 Task: Use the formula "IMCSCH" in spreadsheet "Project portfolio".
Action: Mouse moved to (789, 122)
Screenshot: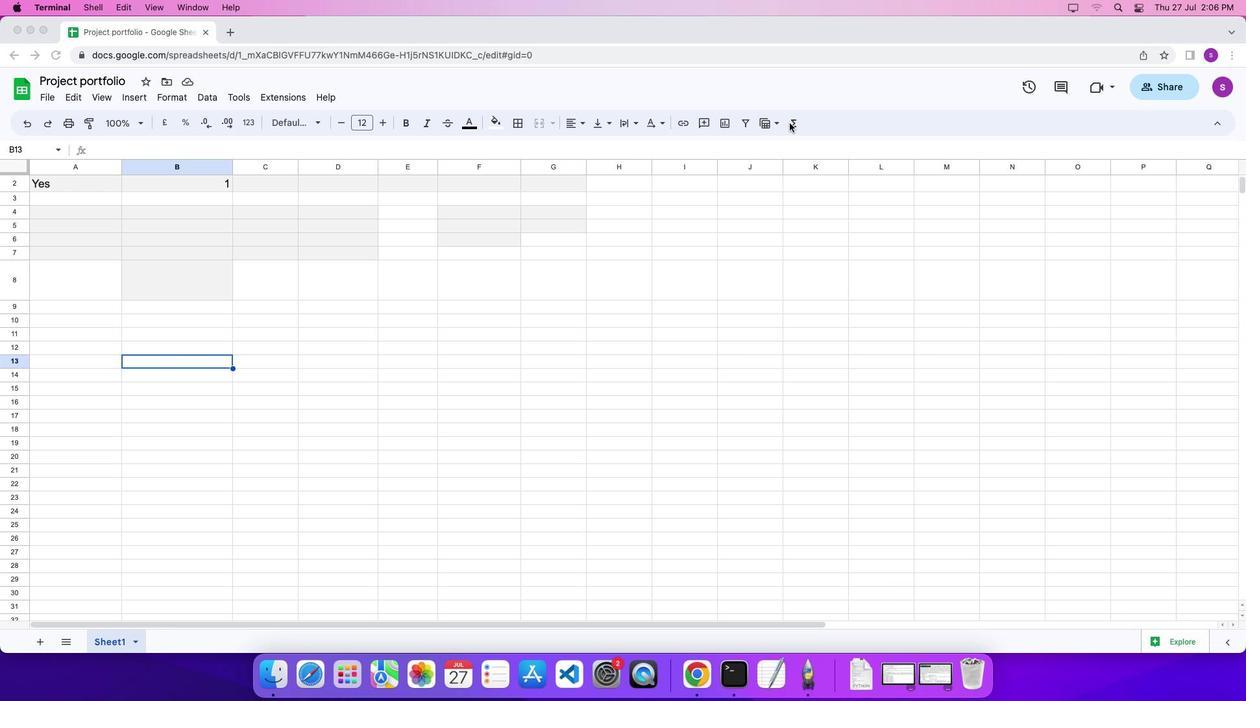 
Action: Mouse pressed left at (789, 122)
Screenshot: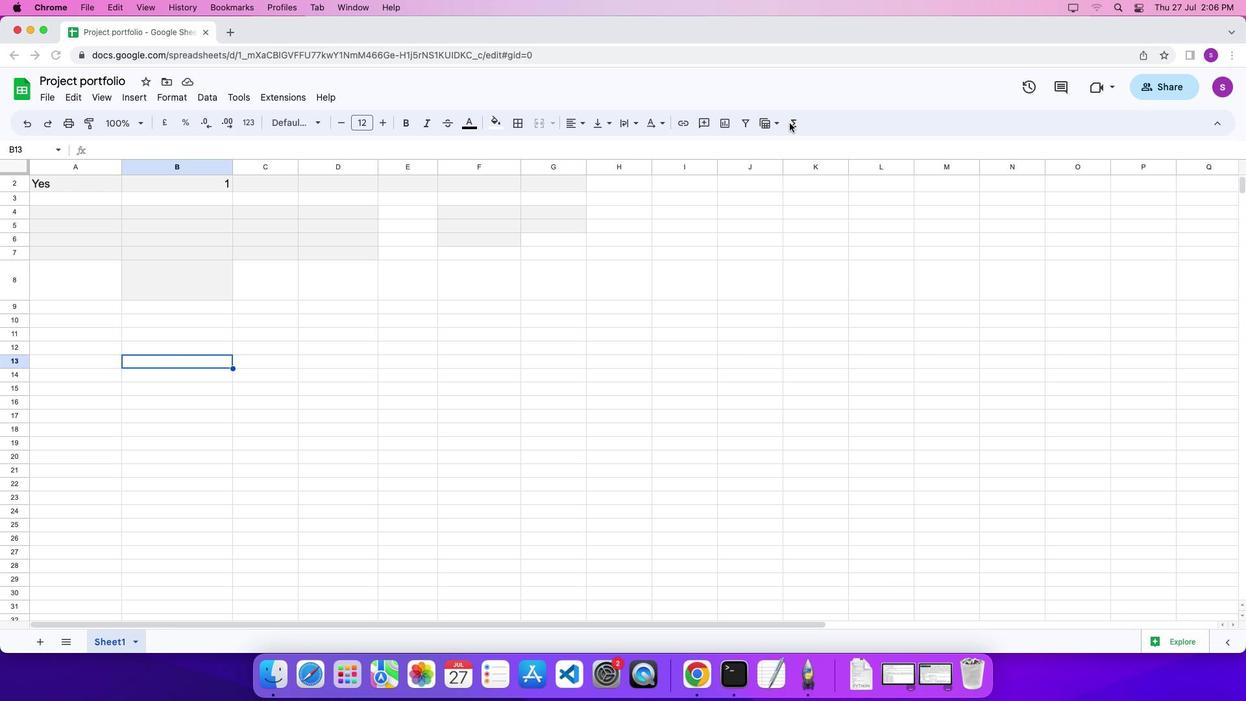 
Action: Mouse moved to (794, 124)
Screenshot: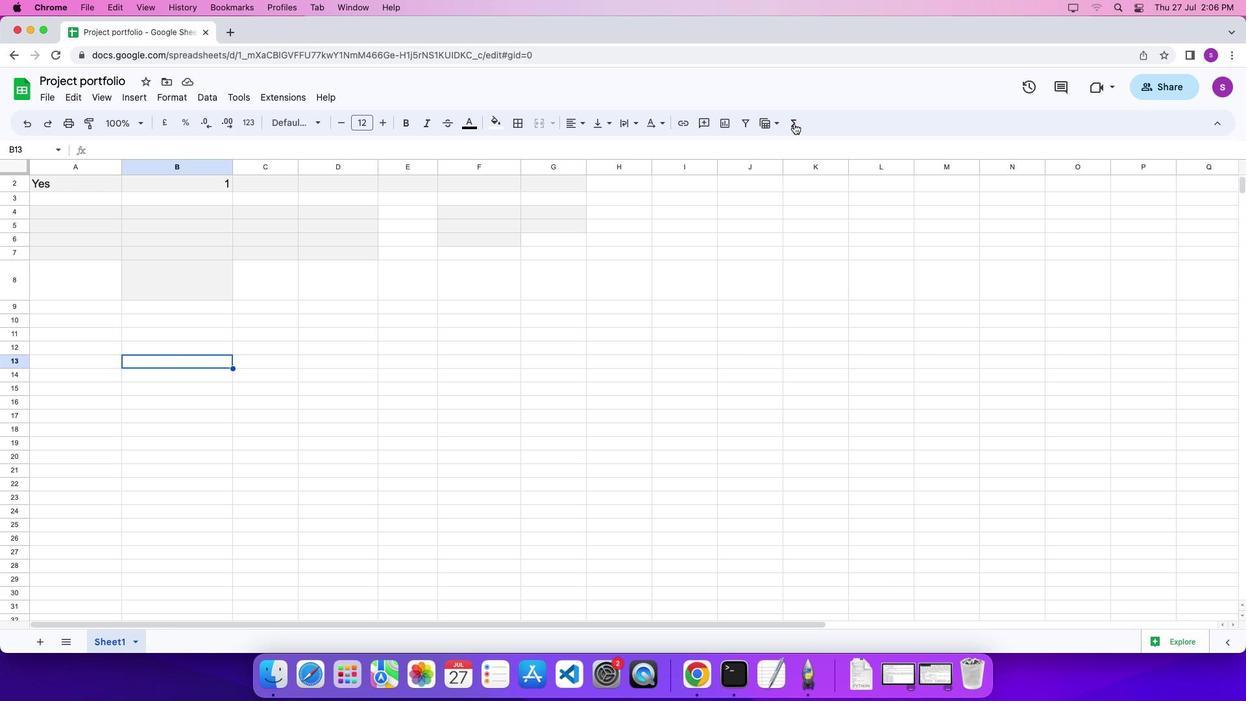
Action: Mouse pressed left at (794, 124)
Screenshot: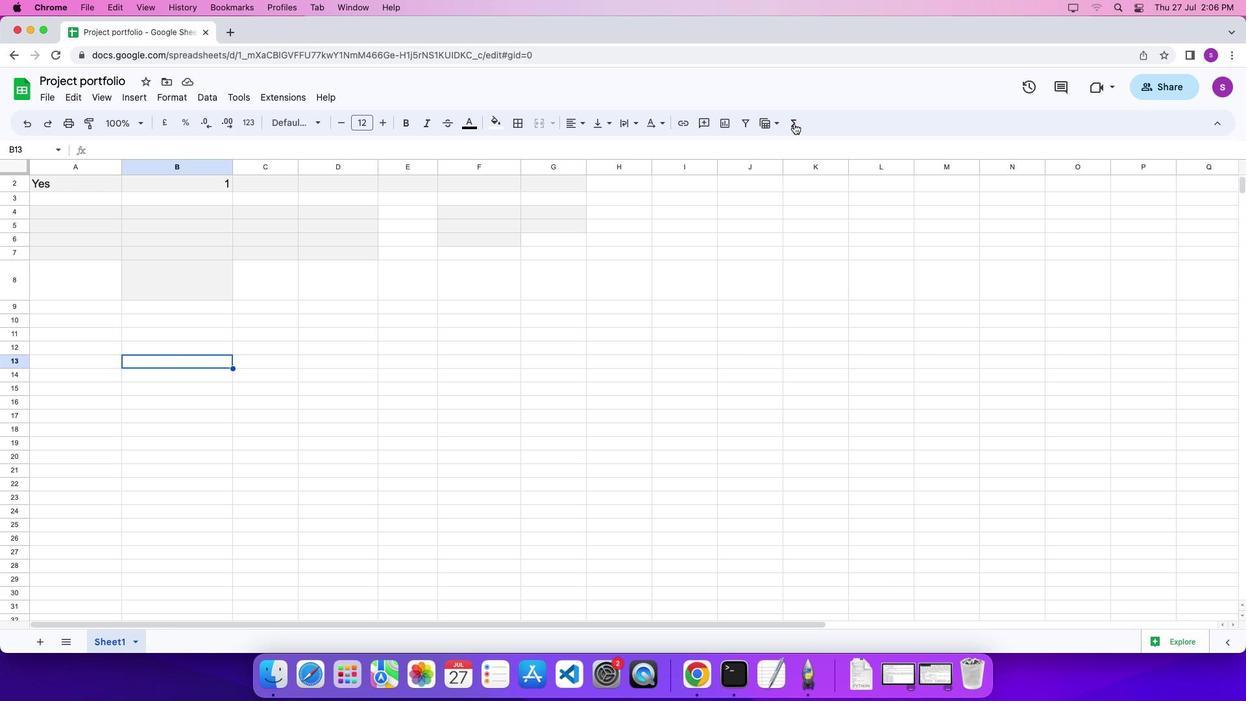 
Action: Mouse moved to (963, 530)
Screenshot: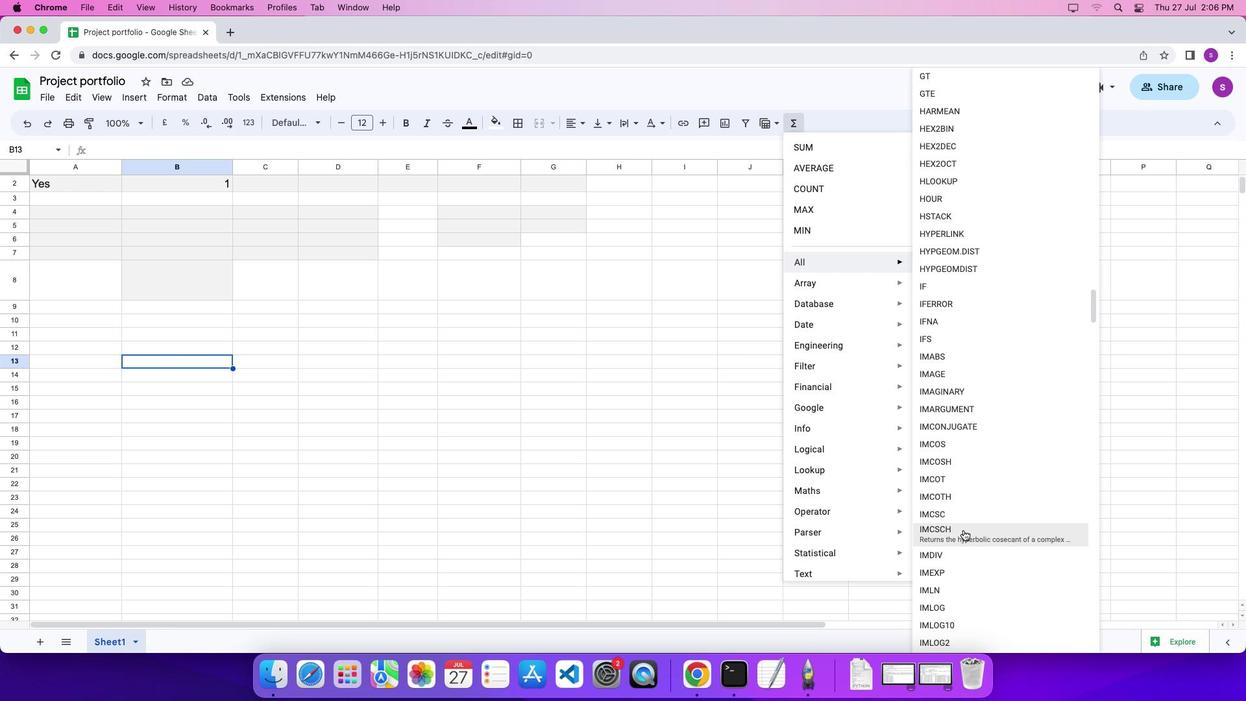 
Action: Mouse pressed left at (963, 530)
Screenshot: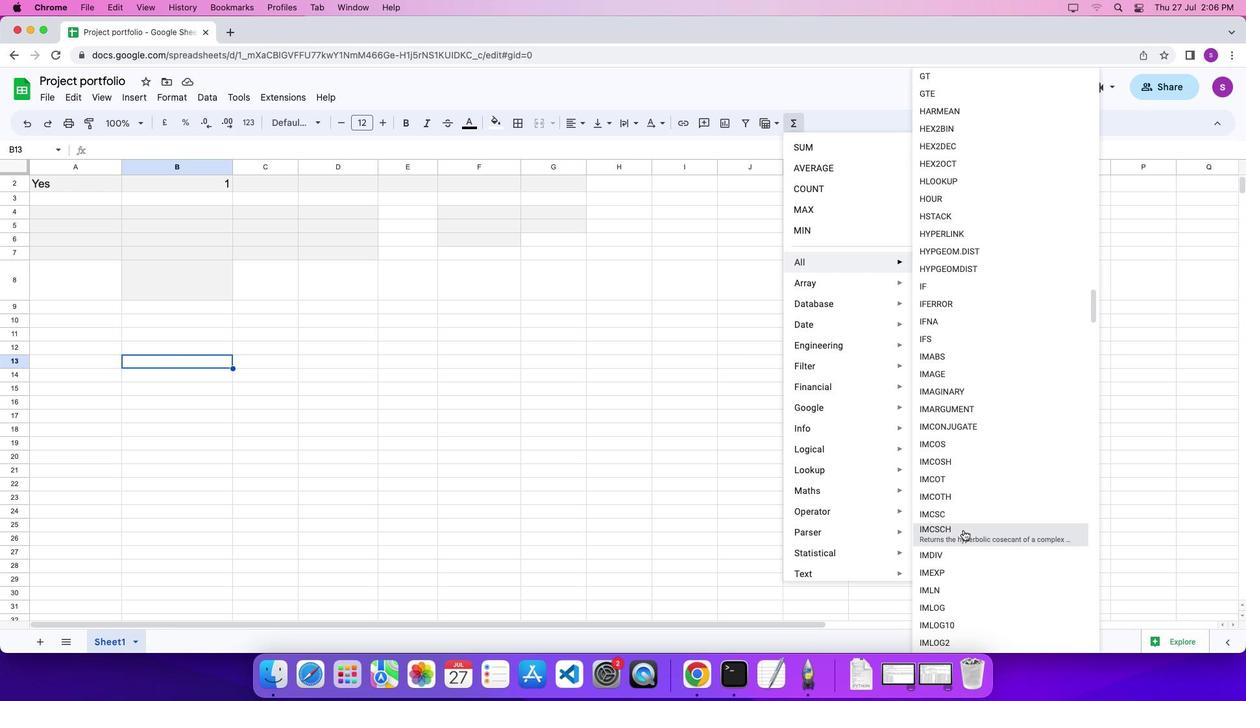 
Action: Mouse moved to (721, 431)
Screenshot: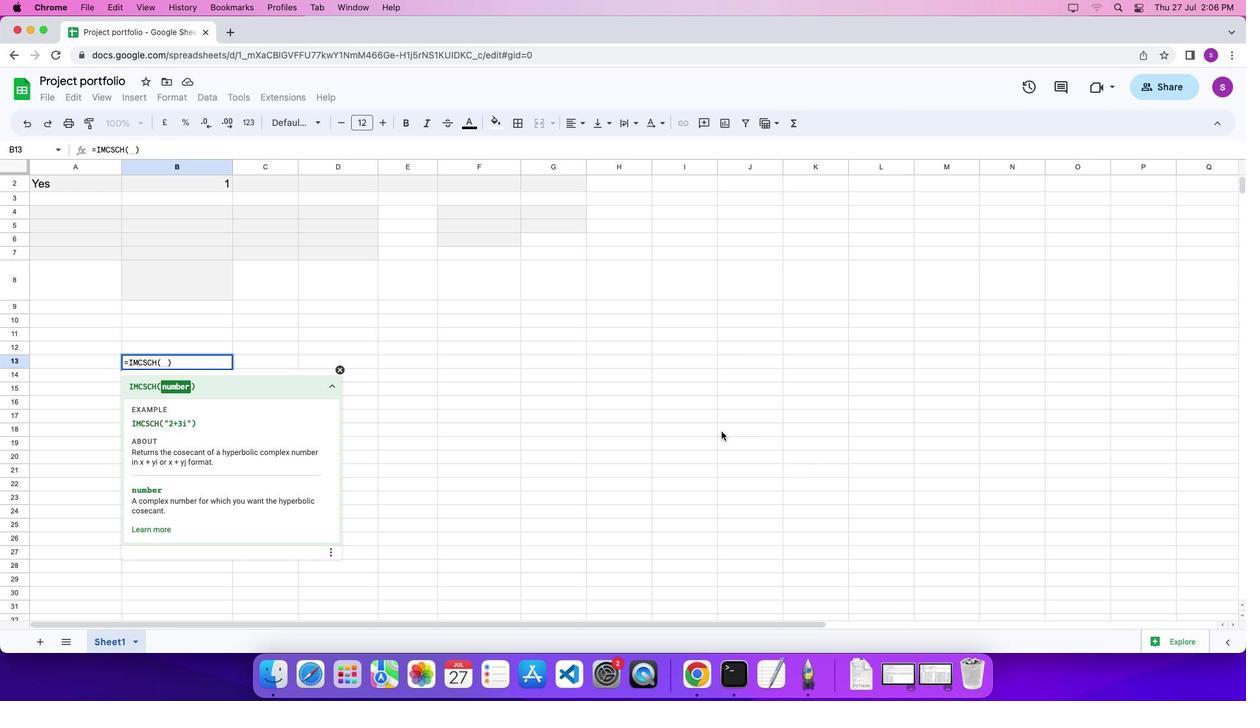 
Action: Key pressed Key.shift_r'"''2''+''3'Key.shift_r'"'Key.backspace'i'Key.shift_r'"''\x03'
Screenshot: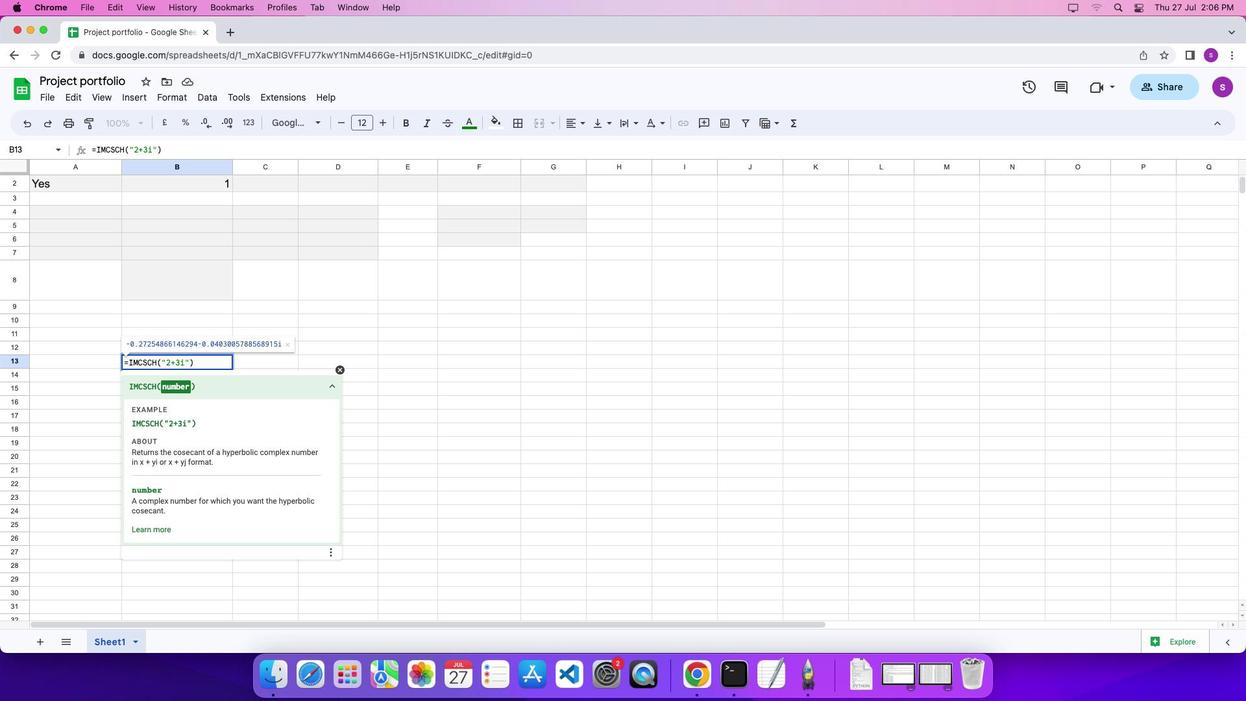 
